 Task: Select press enter to send.
Action: Mouse moved to (617, 69)
Screenshot: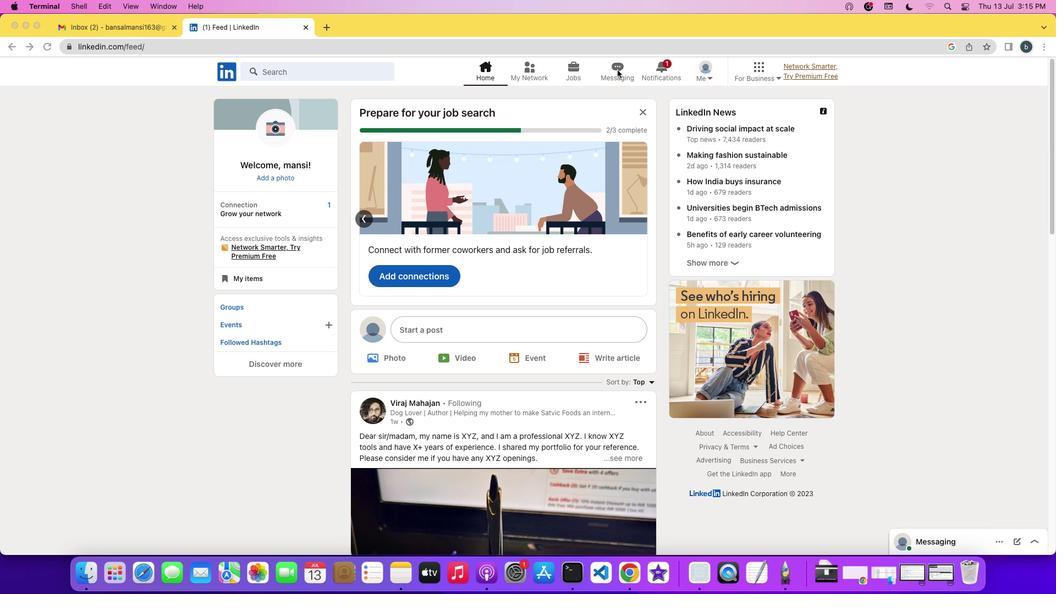 
Action: Mouse pressed left at (617, 69)
Screenshot: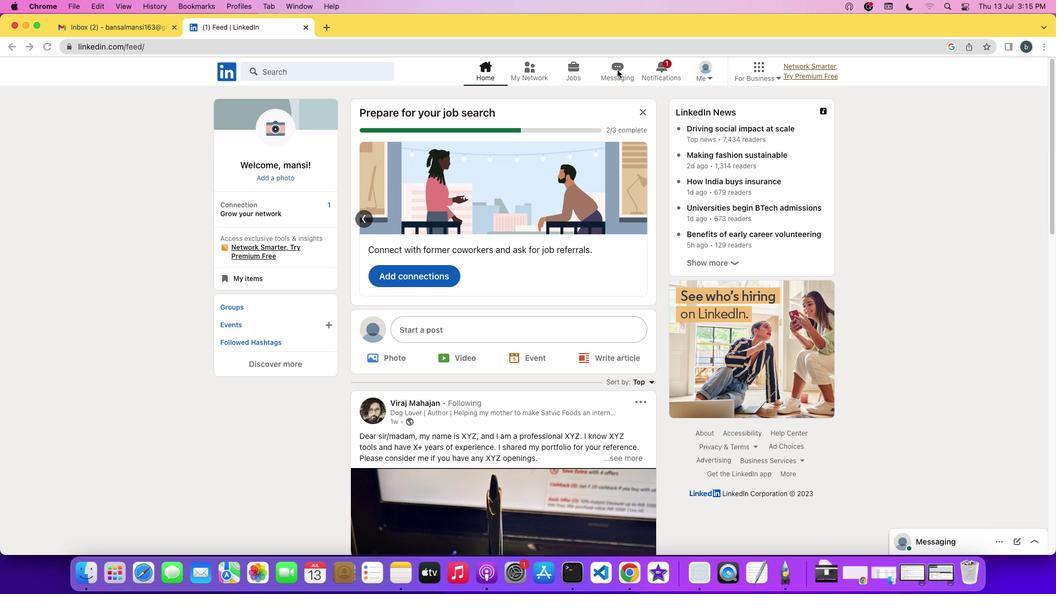 
Action: Mouse pressed left at (617, 69)
Screenshot: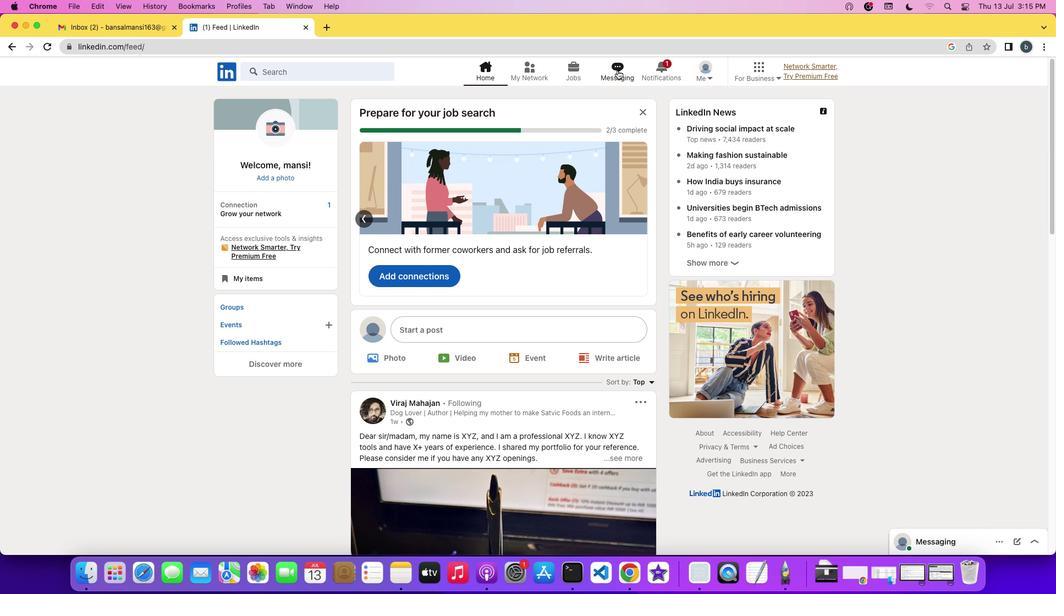 
Action: Mouse moved to (626, 522)
Screenshot: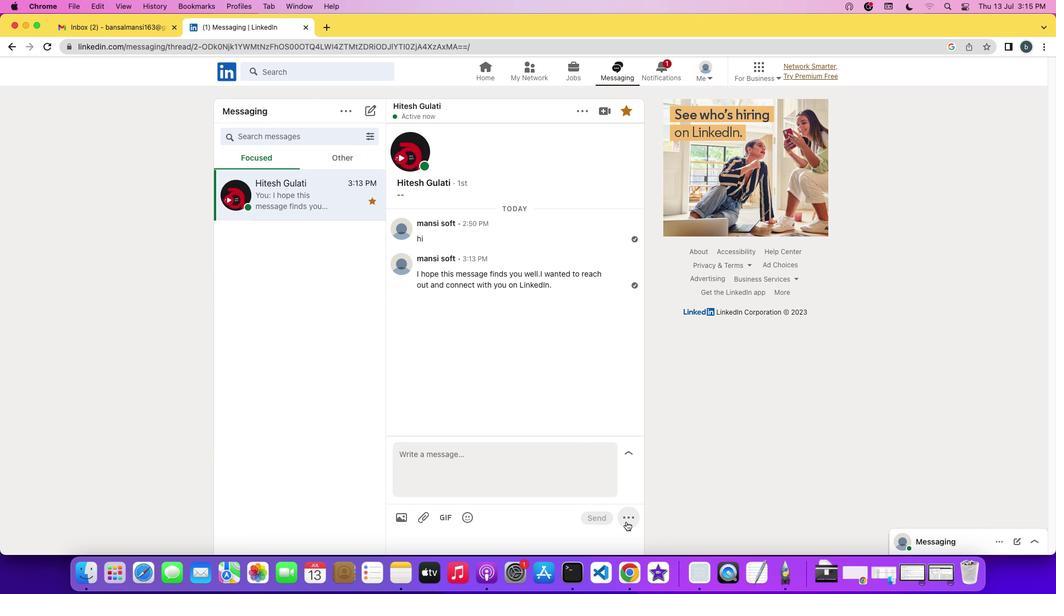 
Action: Mouse pressed left at (626, 522)
Screenshot: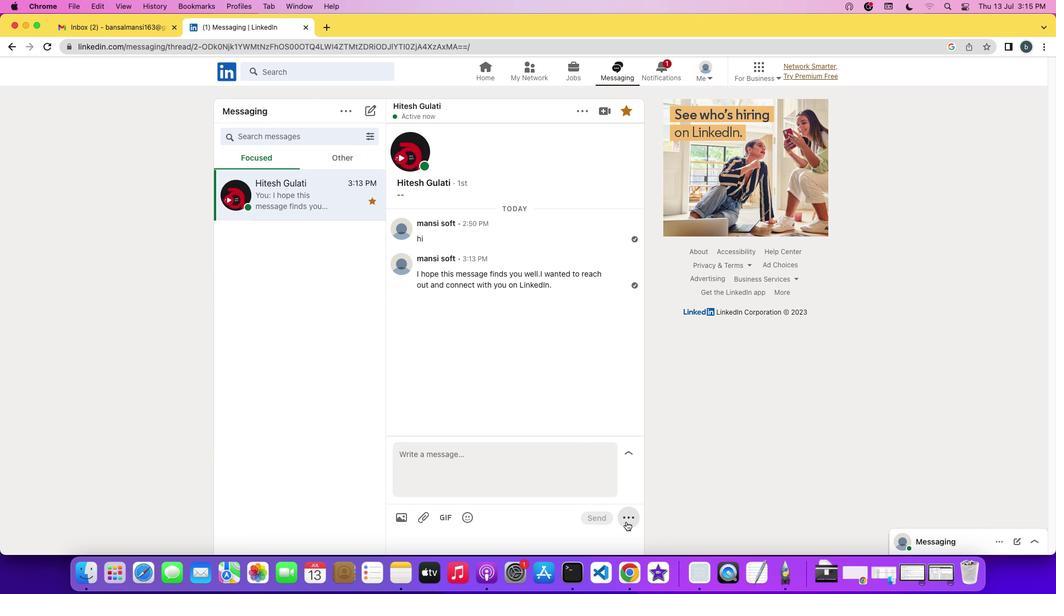 
Action: Mouse moved to (559, 453)
Screenshot: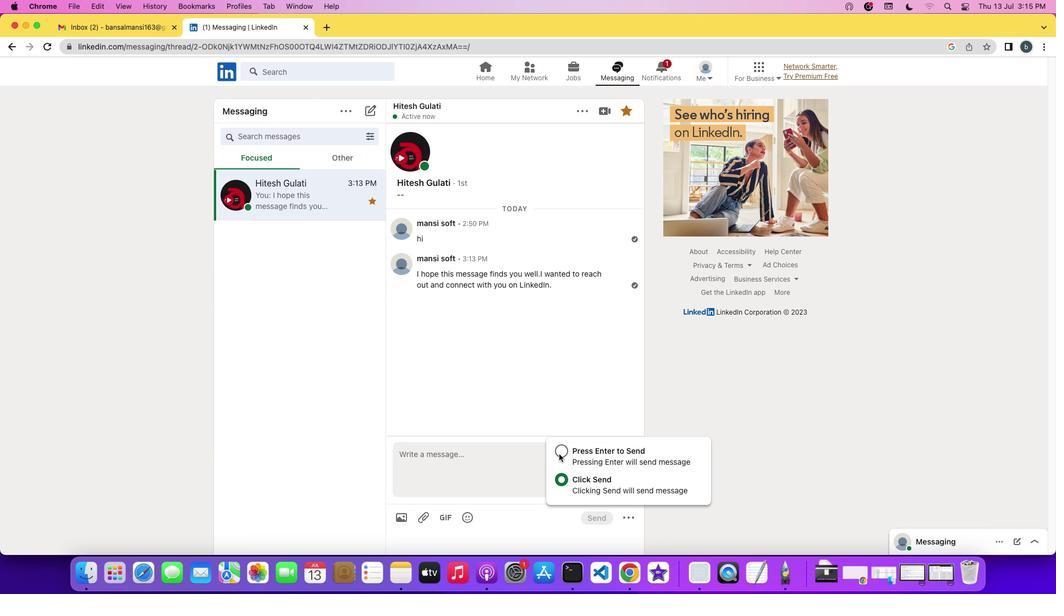
Action: Mouse pressed left at (559, 453)
Screenshot: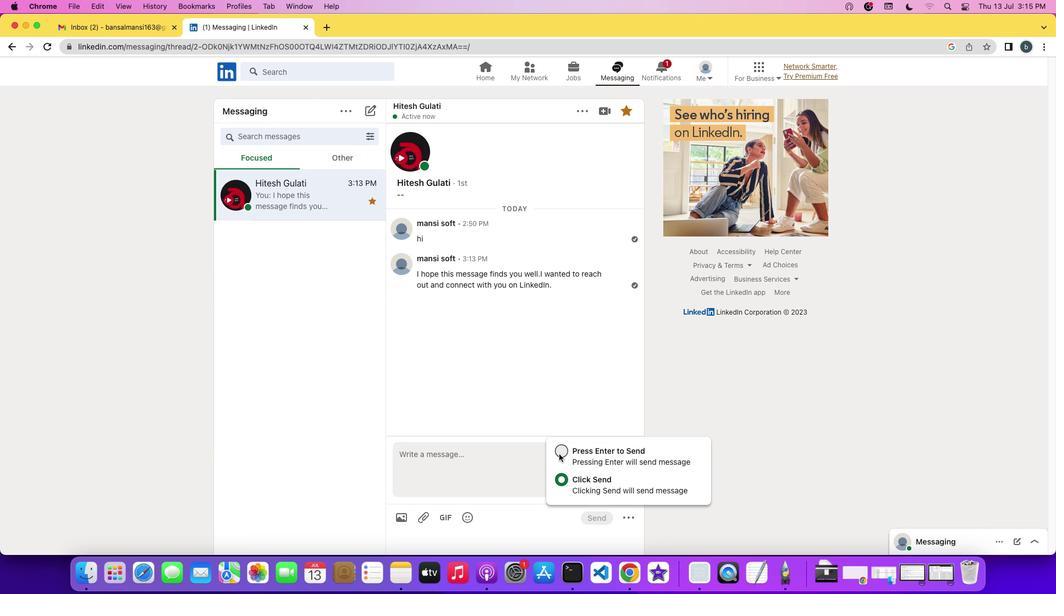 
